 Task: Add Peanut Butter Cookies to the cart.
Action: Mouse moved to (931, 346)
Screenshot: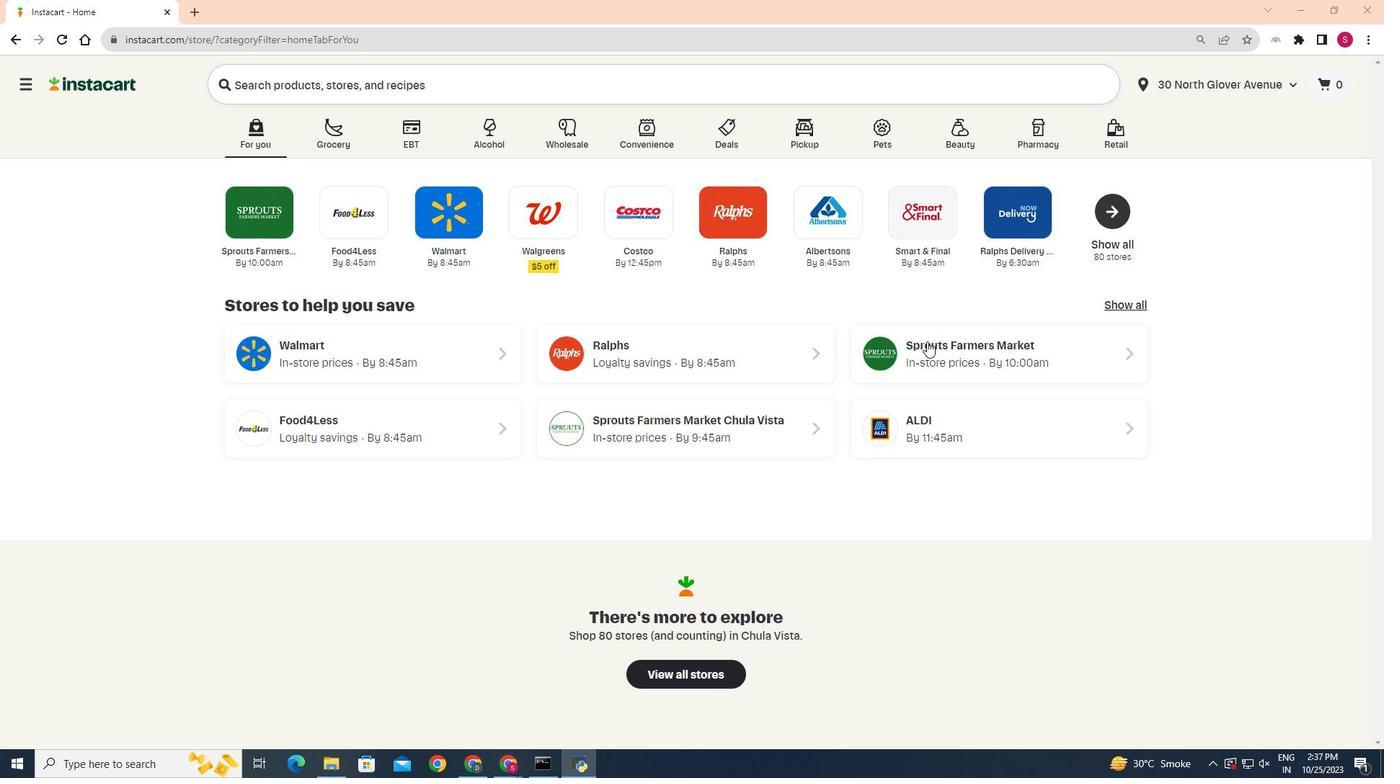 
Action: Mouse pressed left at (931, 346)
Screenshot: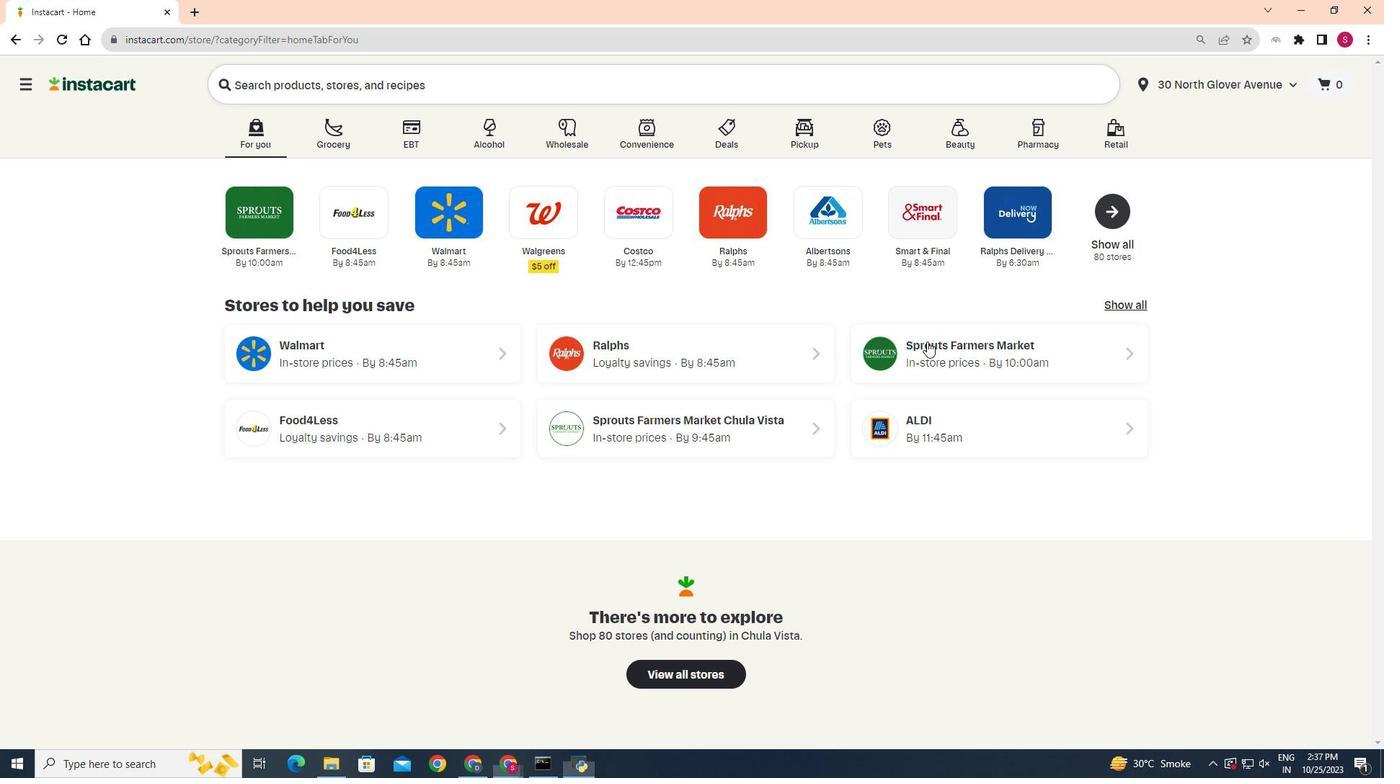 
Action: Mouse moved to (52, 632)
Screenshot: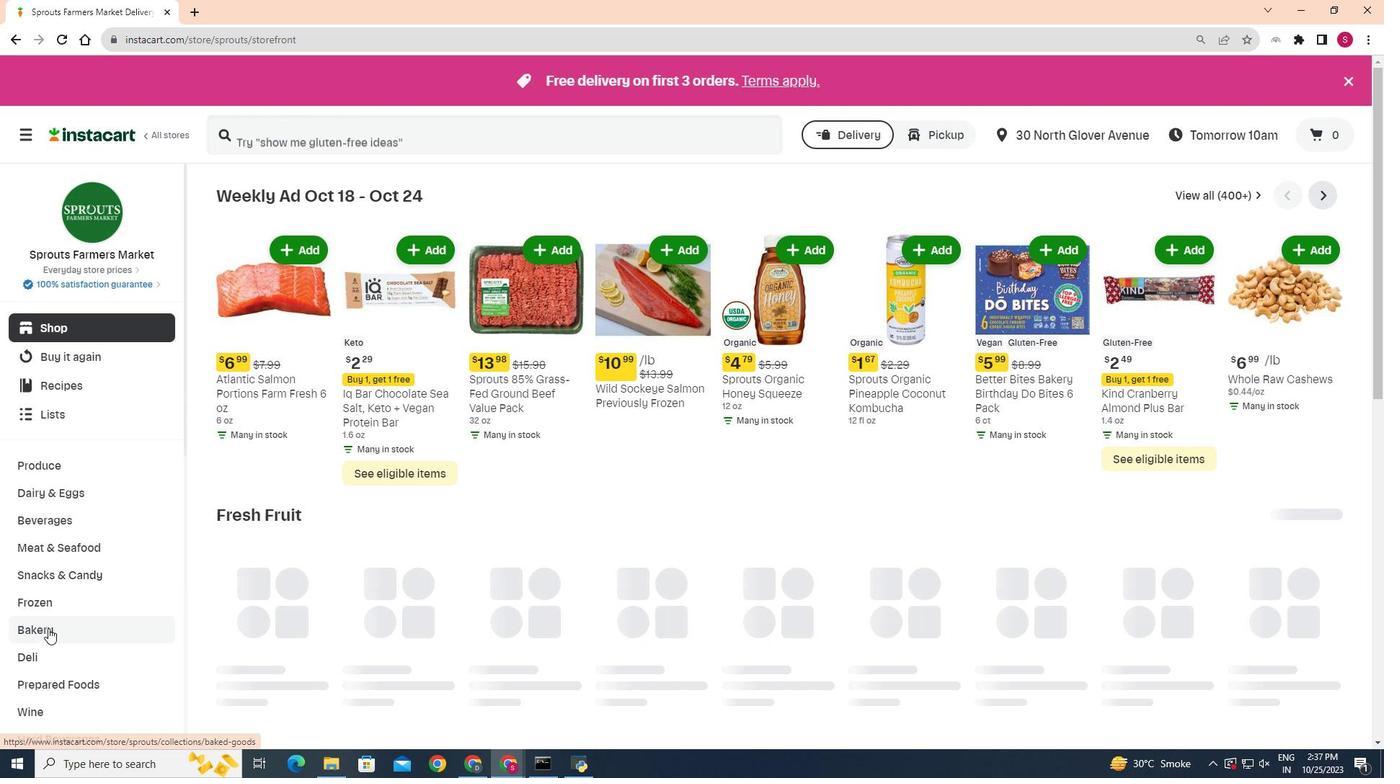 
Action: Mouse pressed left at (52, 632)
Screenshot: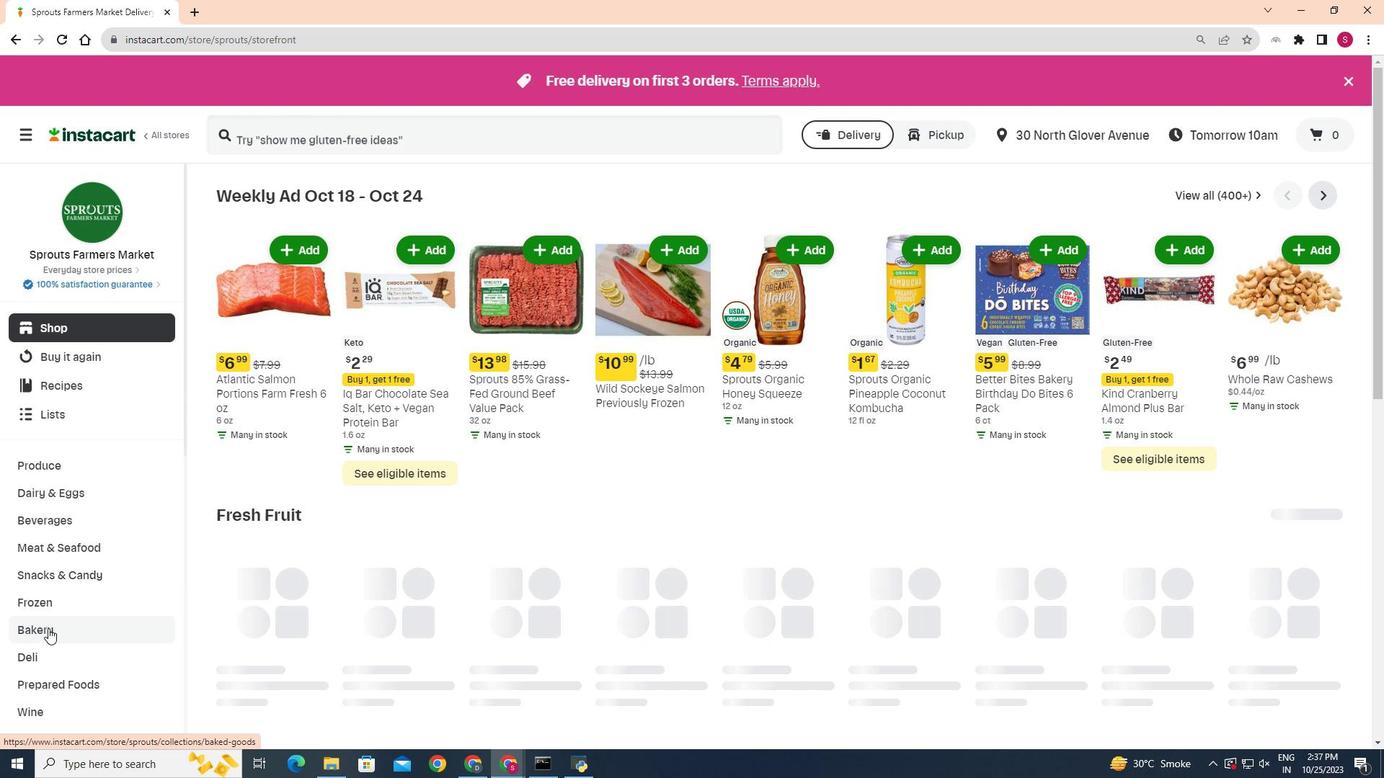 
Action: Mouse moved to (484, 232)
Screenshot: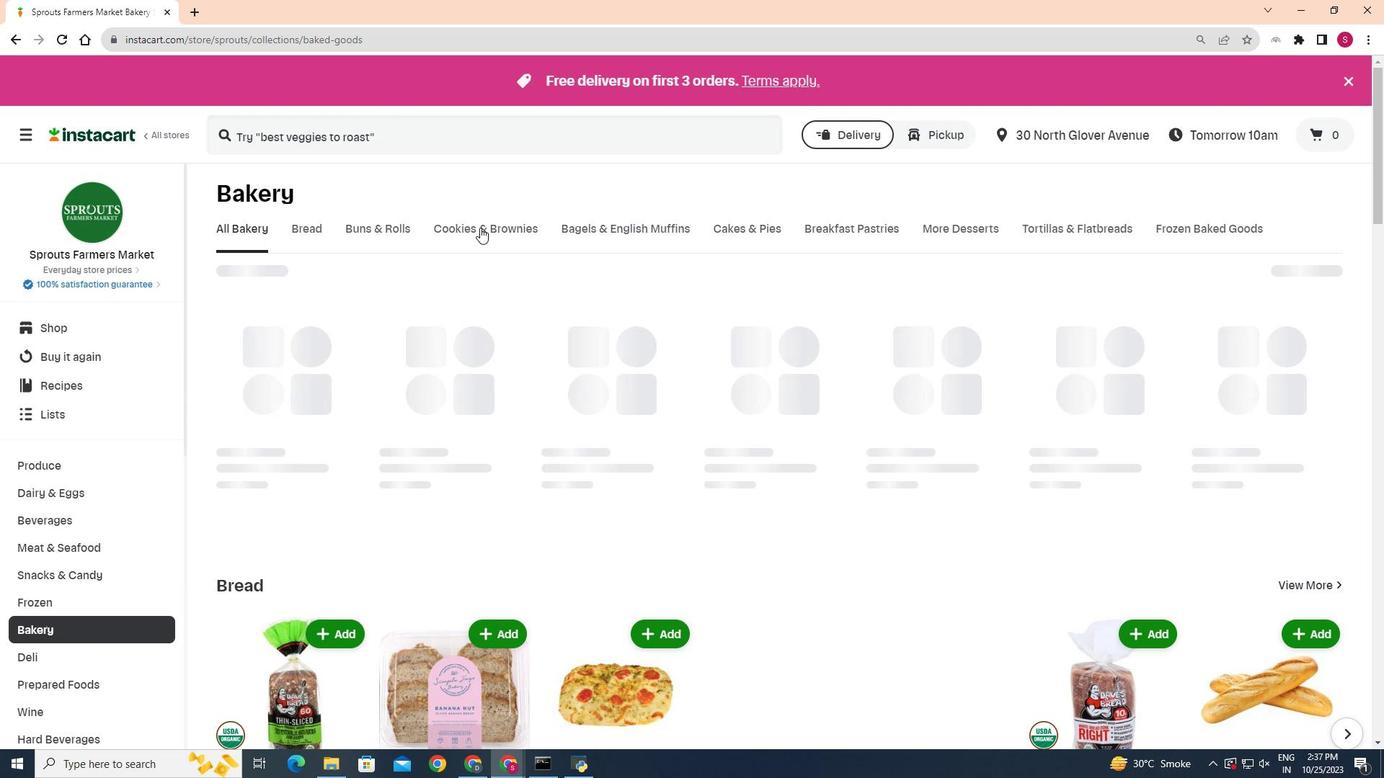 
Action: Mouse pressed left at (484, 232)
Screenshot: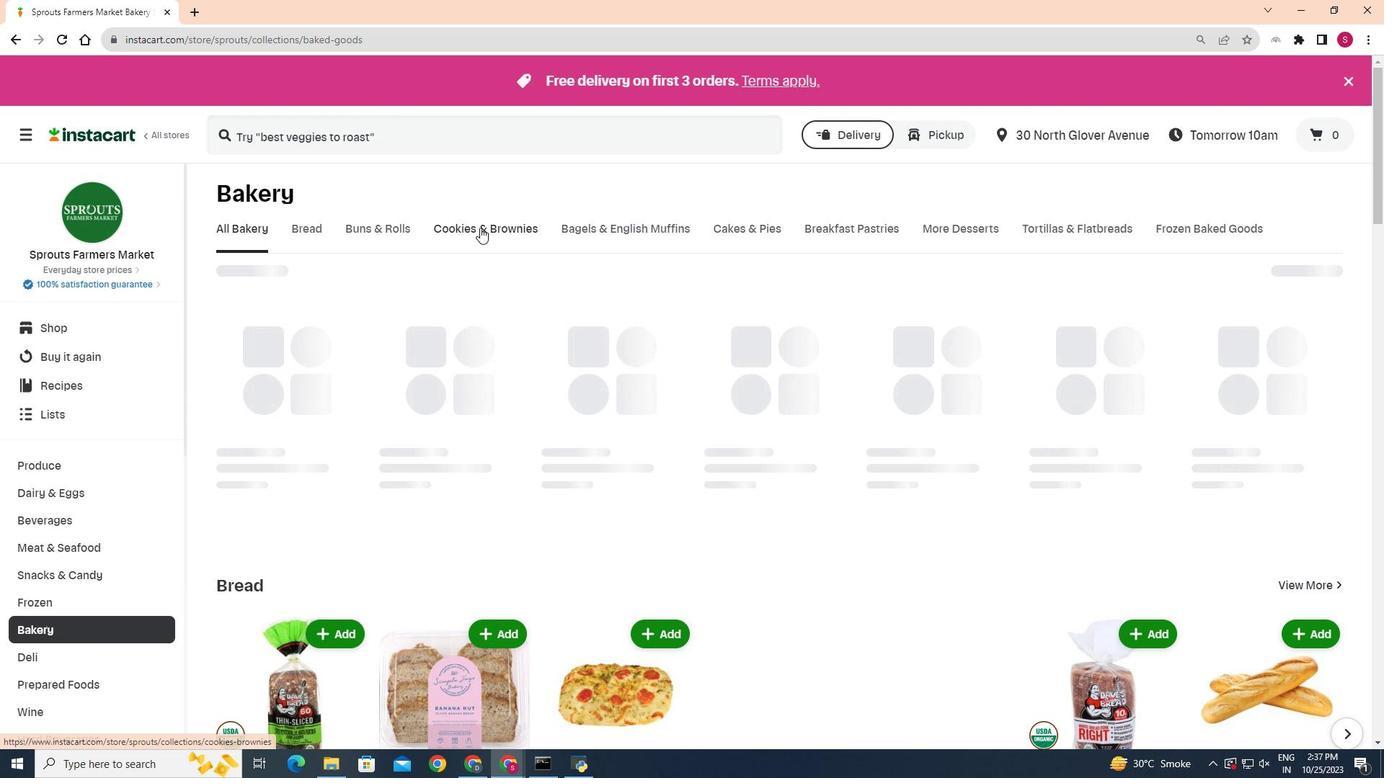 
Action: Mouse moved to (290, 301)
Screenshot: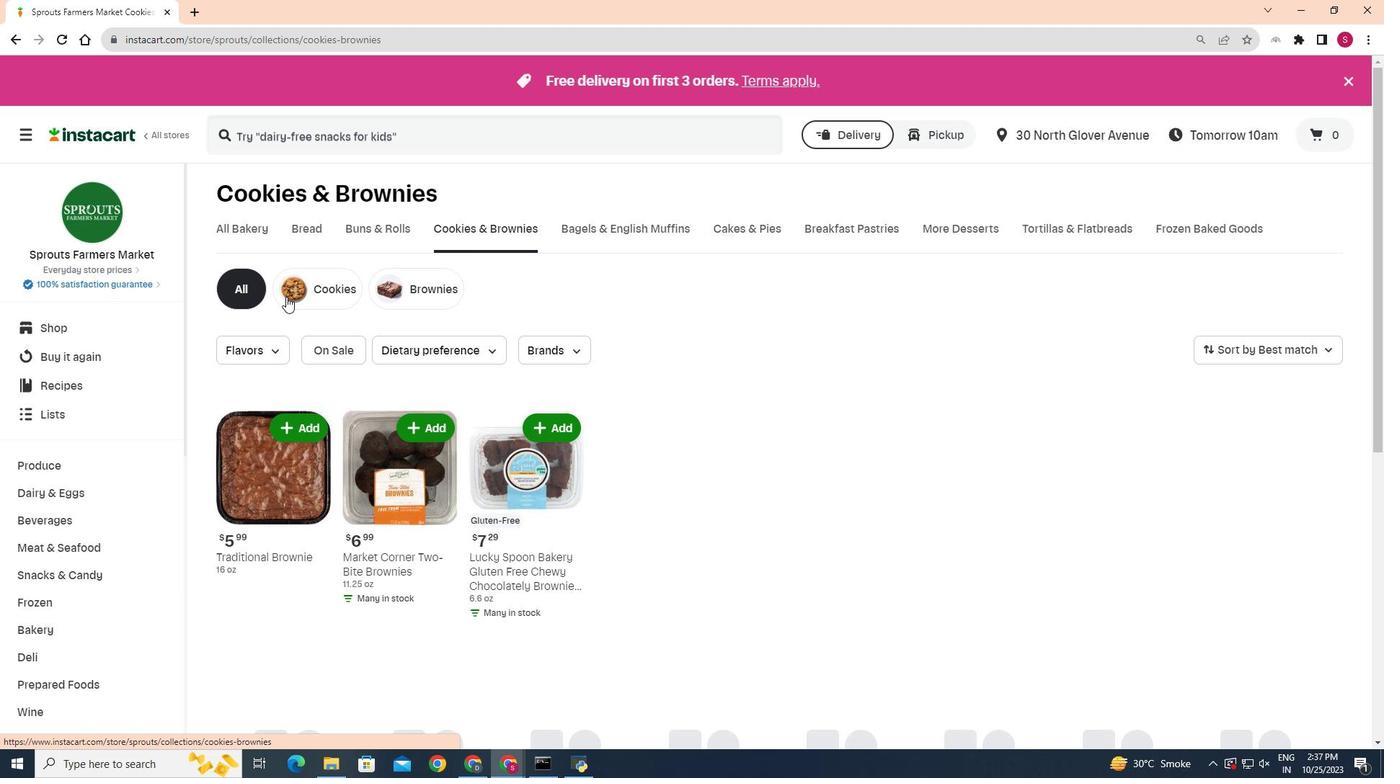 
Action: Mouse pressed left at (290, 301)
Screenshot: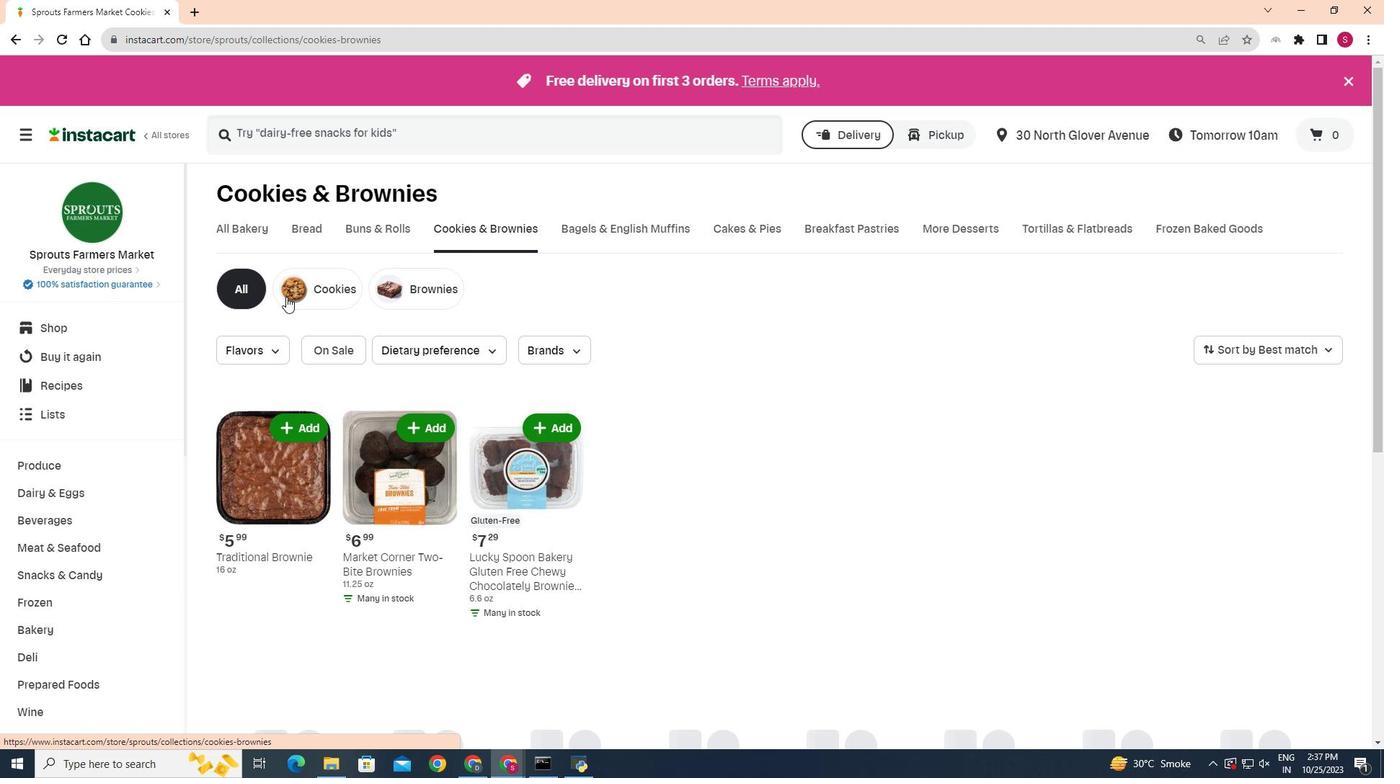 
Action: Mouse moved to (329, 290)
Screenshot: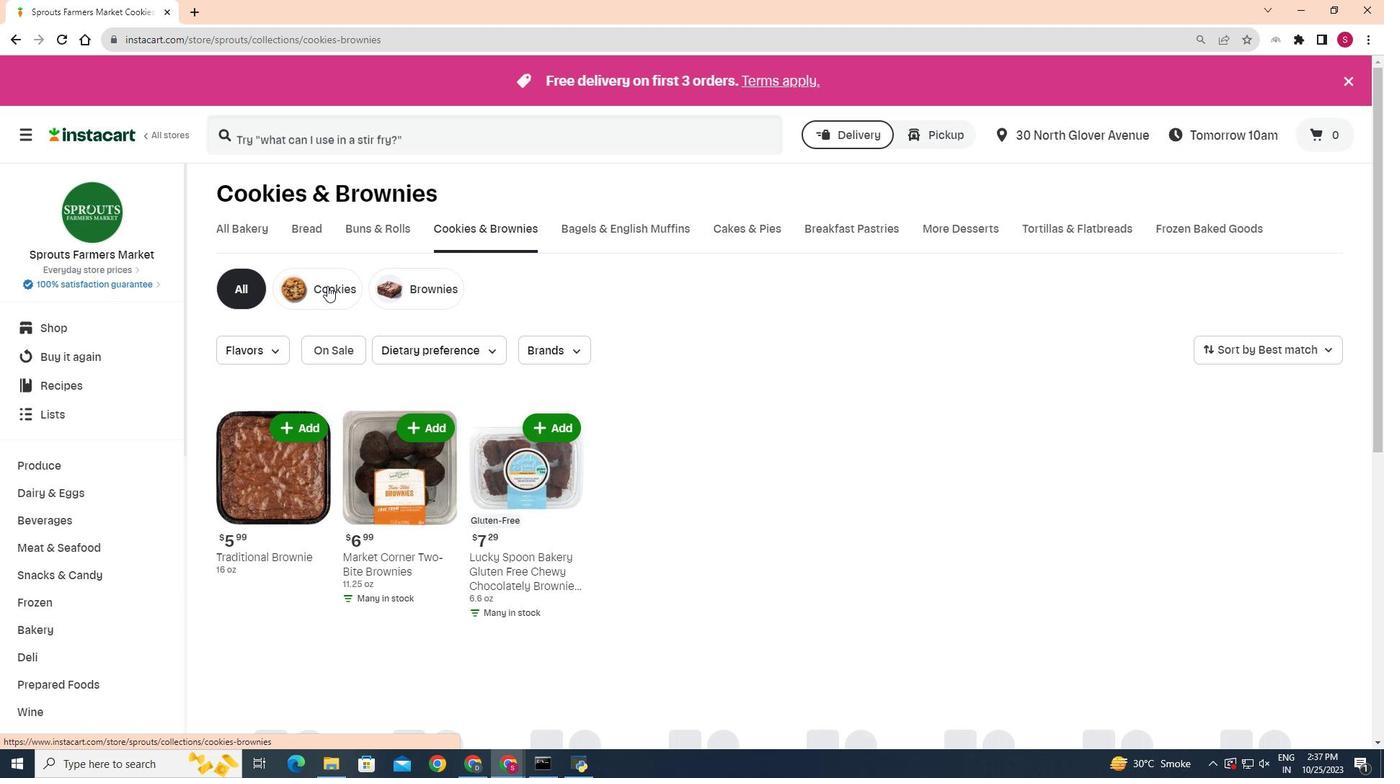 
Action: Mouse pressed left at (329, 290)
Screenshot: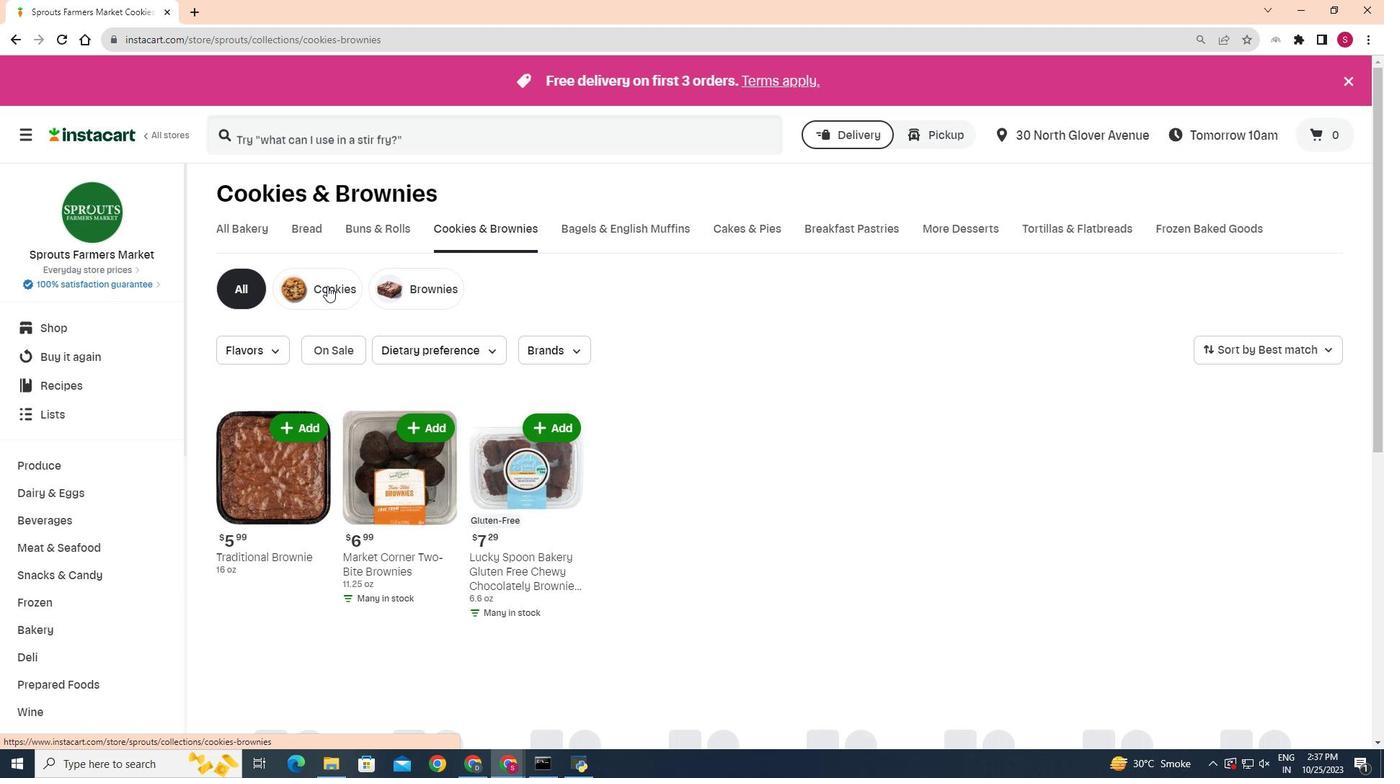
Action: Mouse moved to (747, 477)
Screenshot: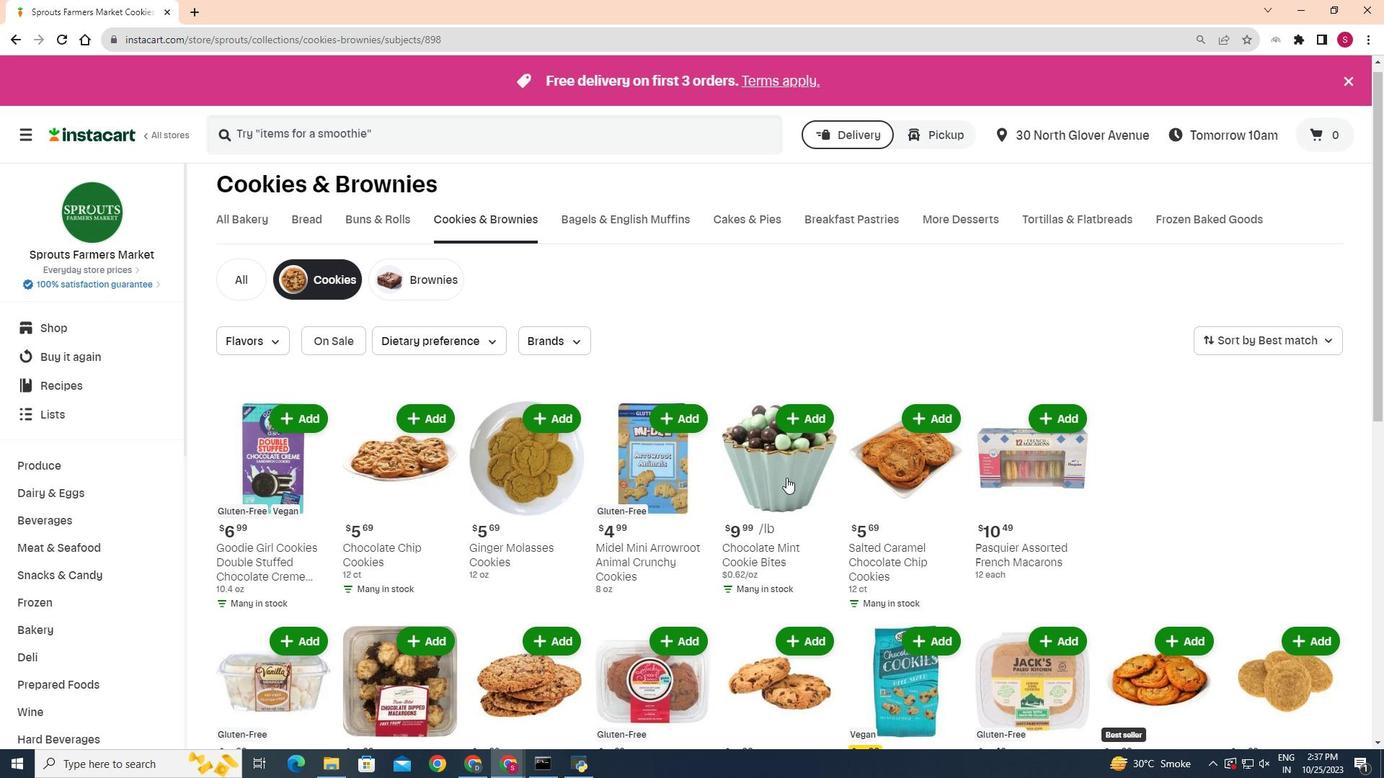 
Action: Mouse scrolled (747, 476) with delta (0, 0)
Screenshot: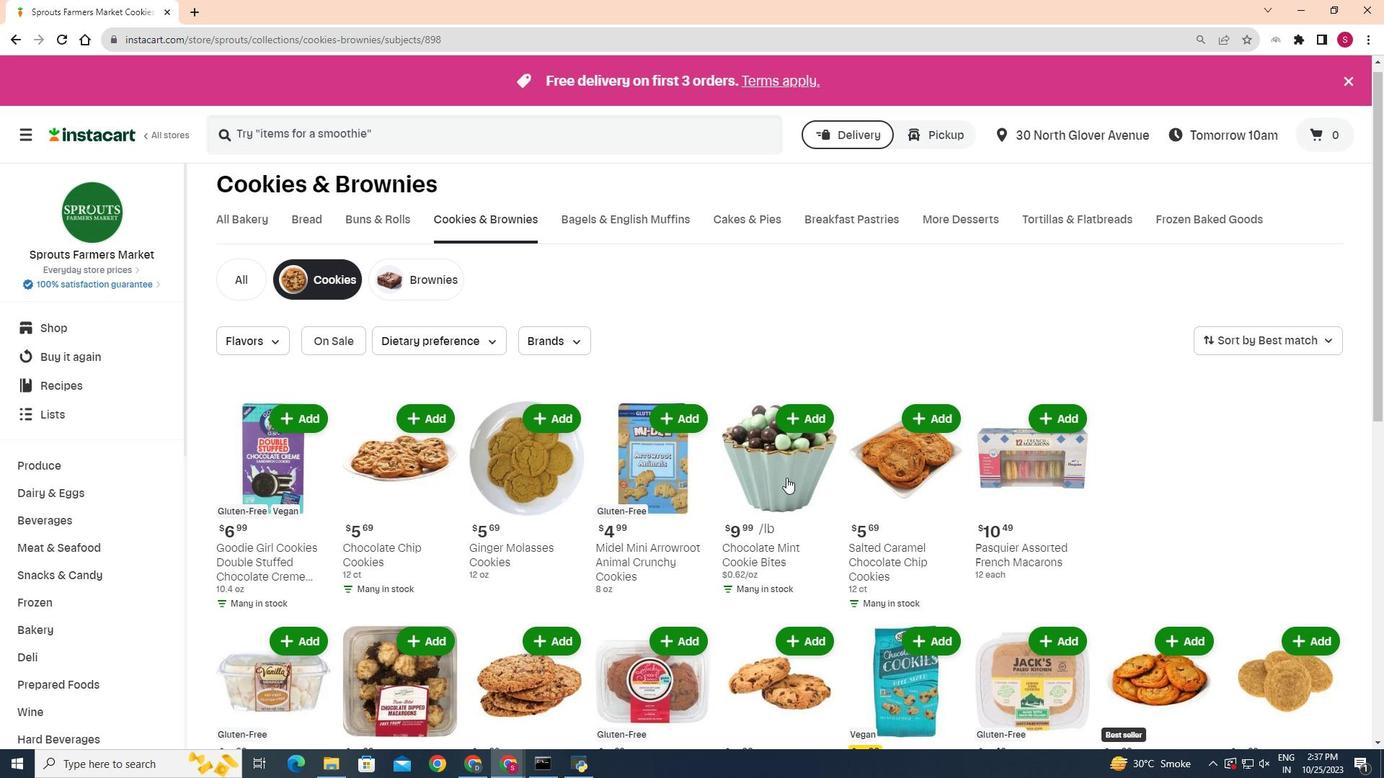 
Action: Mouse moved to (1067, 472)
Screenshot: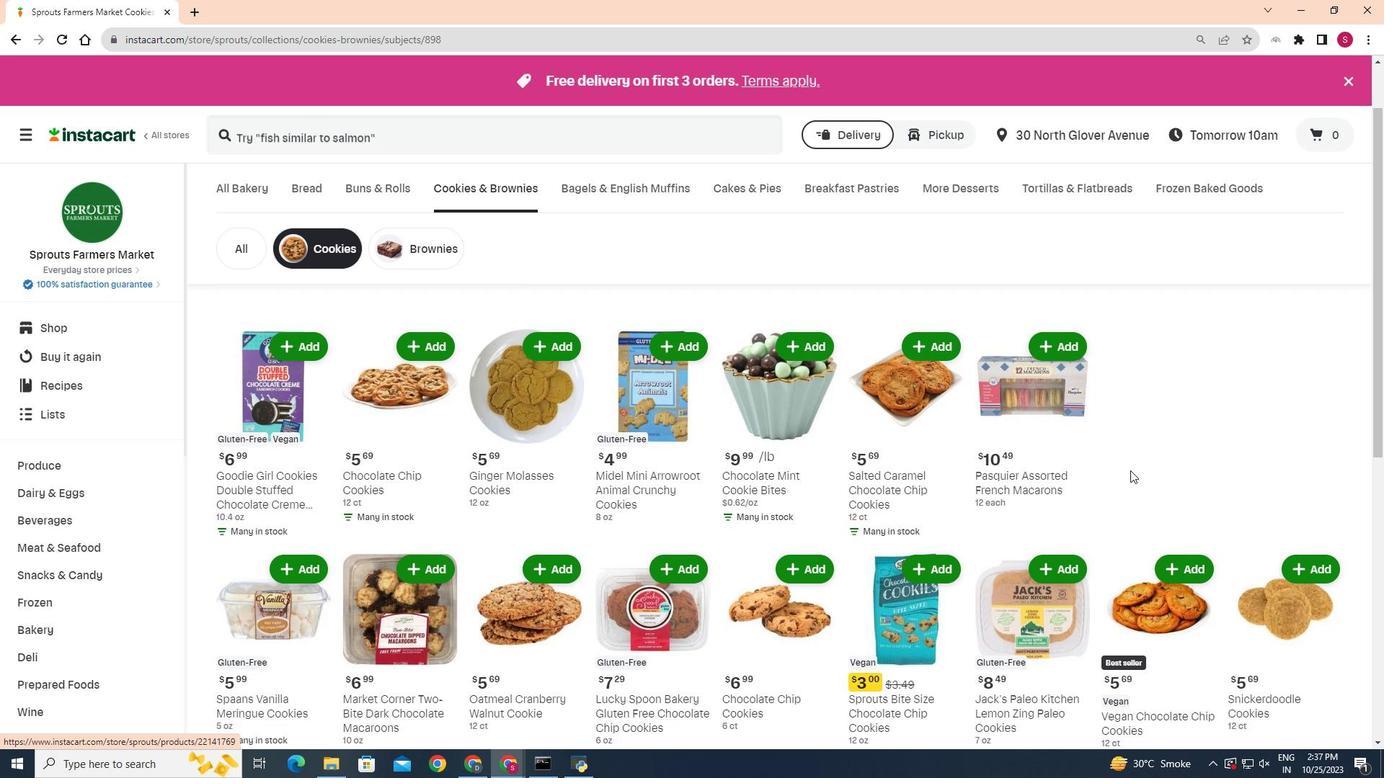 
Action: Mouse scrolled (1067, 471) with delta (0, 0)
Screenshot: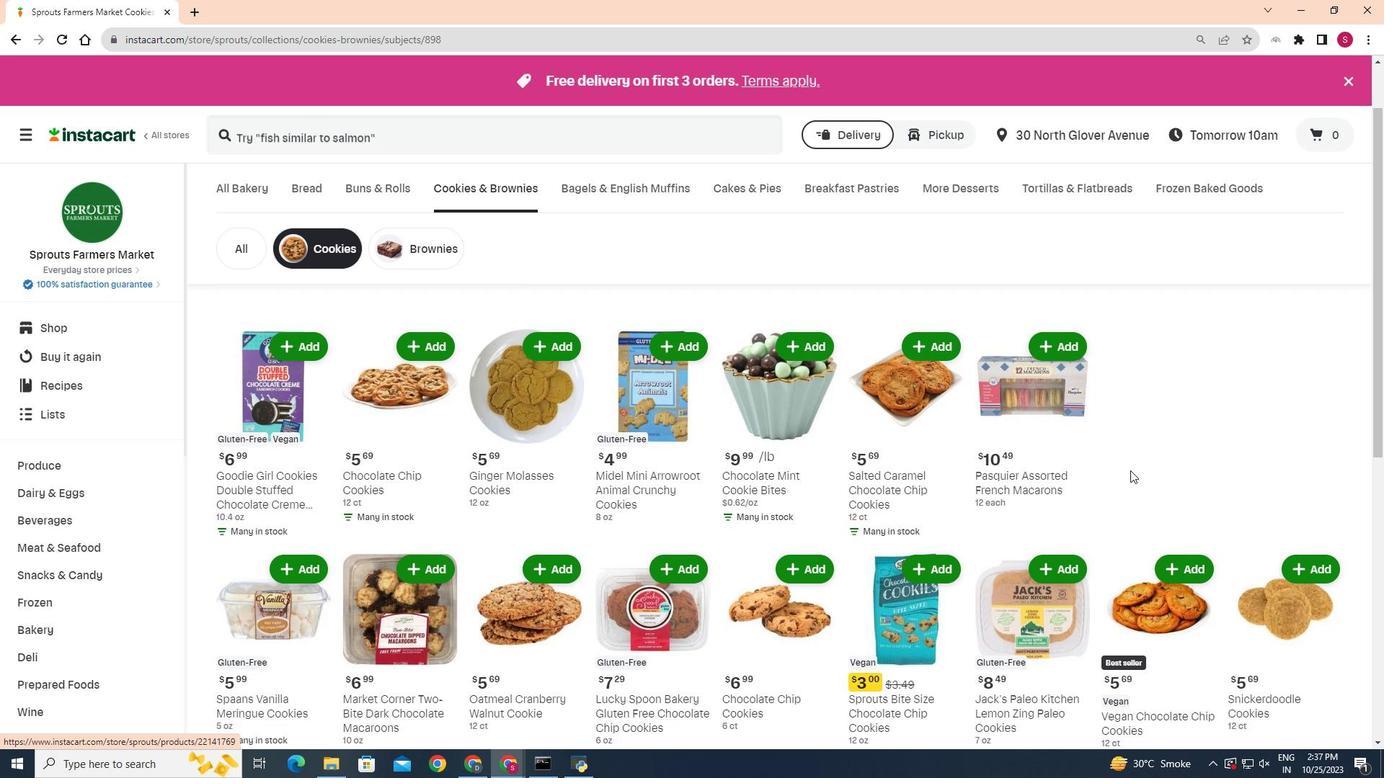 
Action: Mouse moved to (1271, 545)
Screenshot: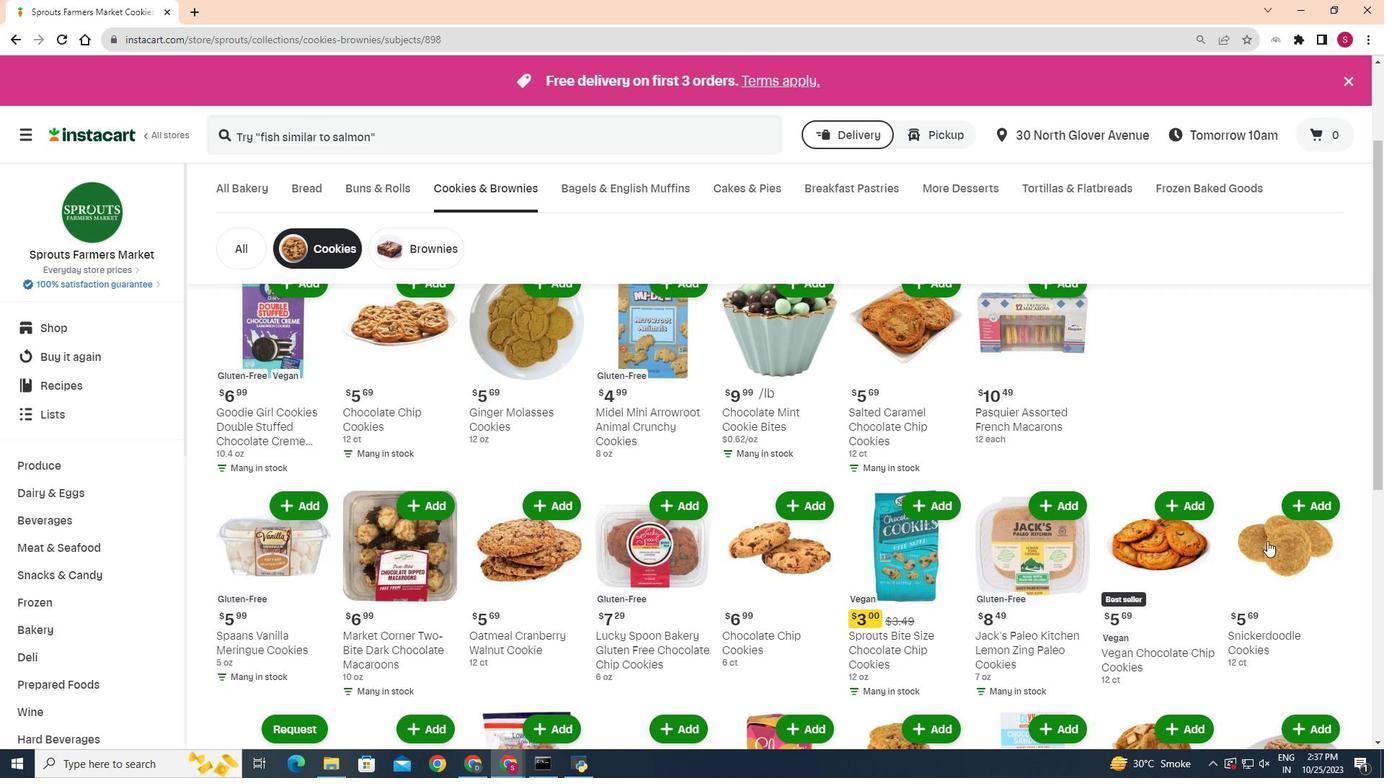 
Action: Mouse scrolled (1271, 544) with delta (0, 0)
Screenshot: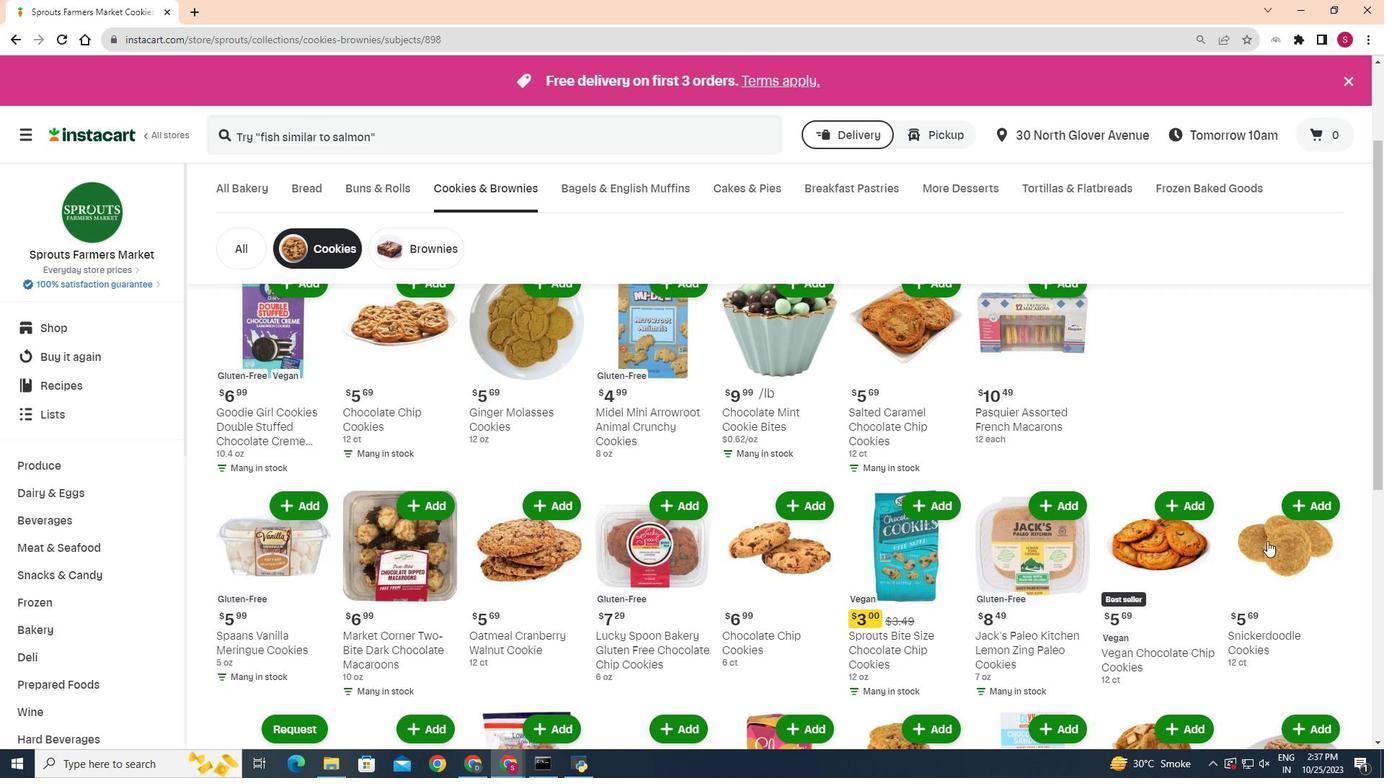 
Action: Mouse scrolled (1271, 544) with delta (0, 0)
Screenshot: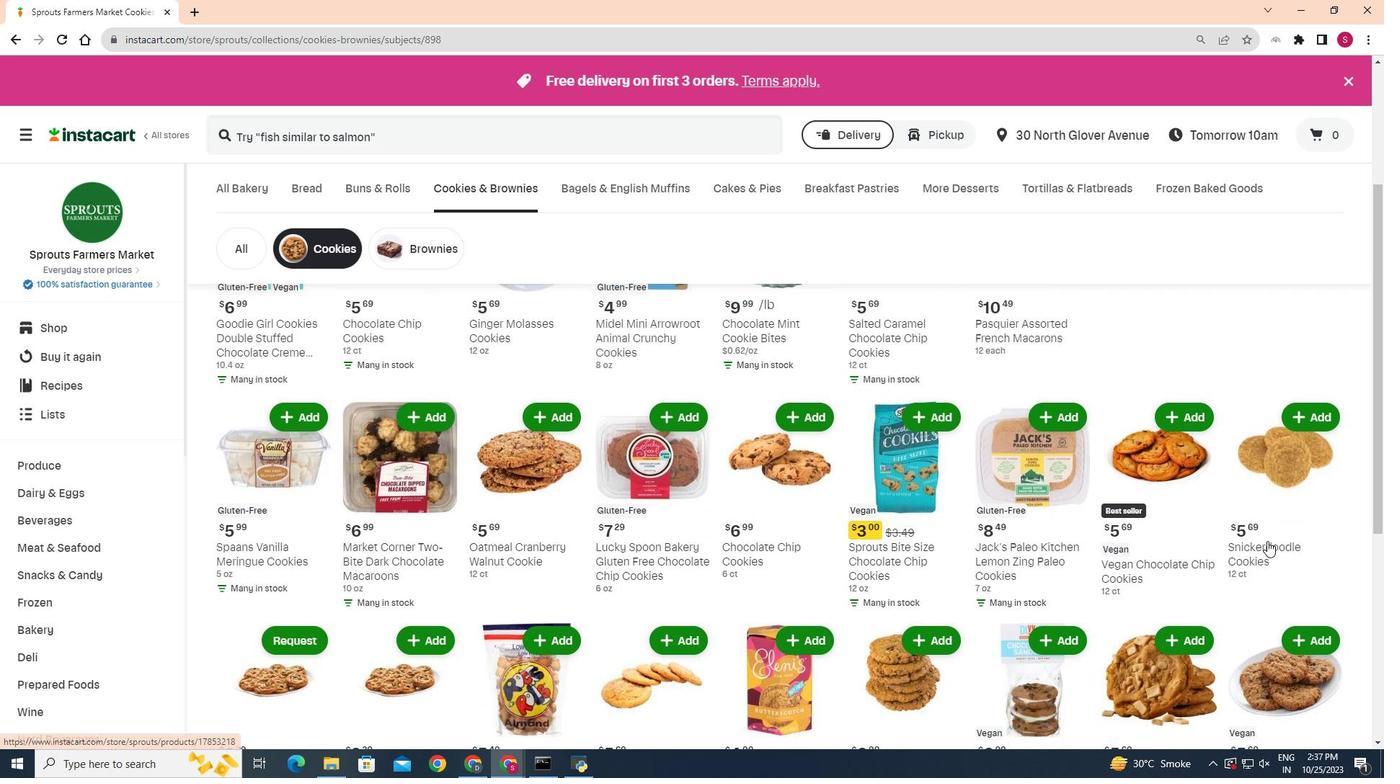 
Action: Mouse moved to (681, 470)
Screenshot: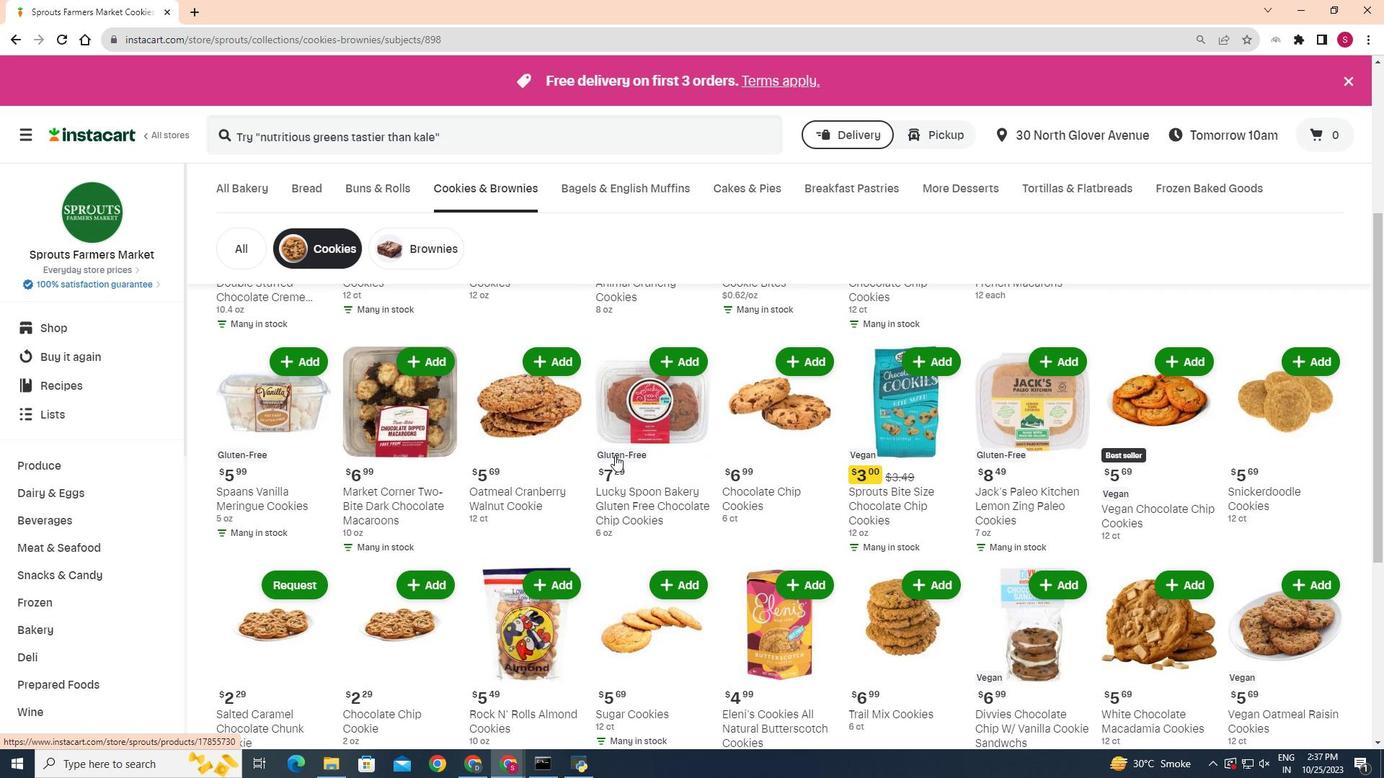 
Action: Mouse scrolled (681, 469) with delta (0, 0)
Screenshot: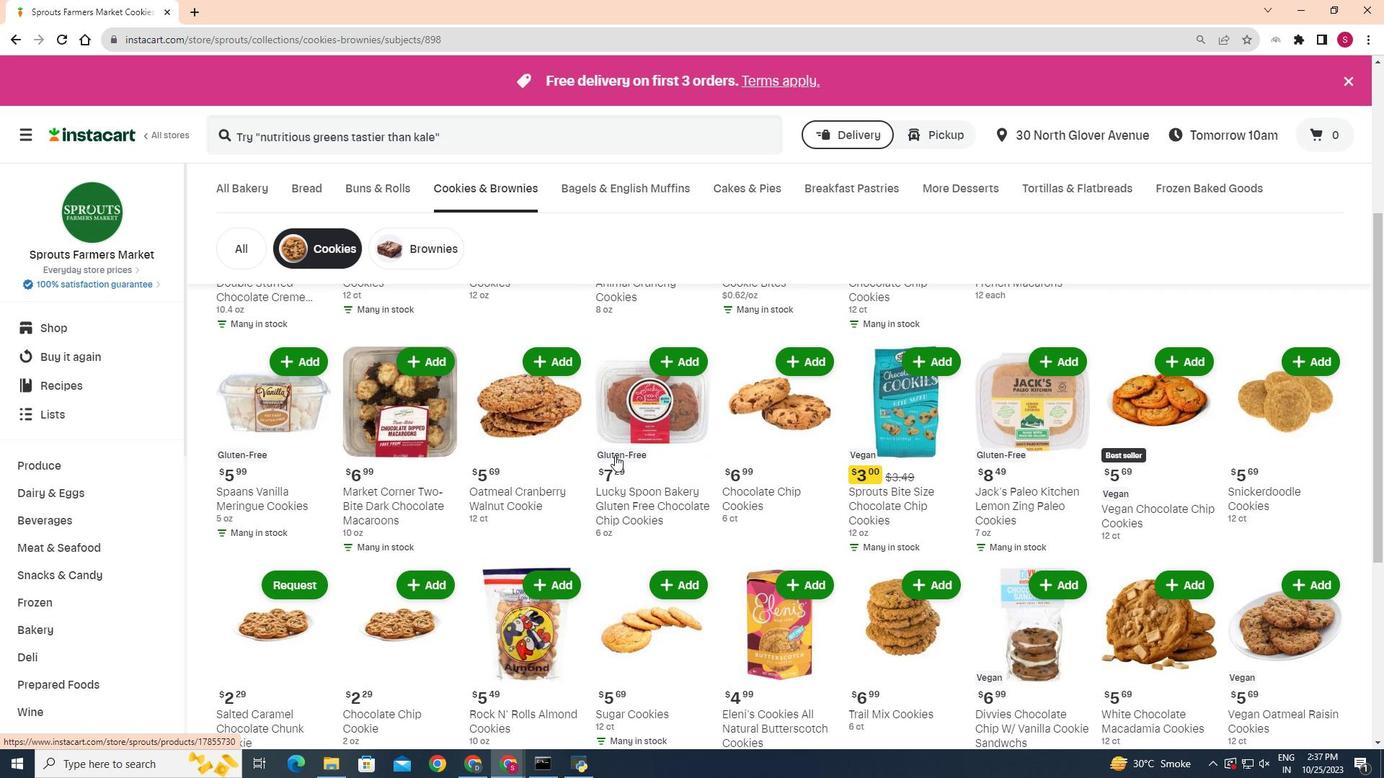 
Action: Mouse moved to (446, 426)
Screenshot: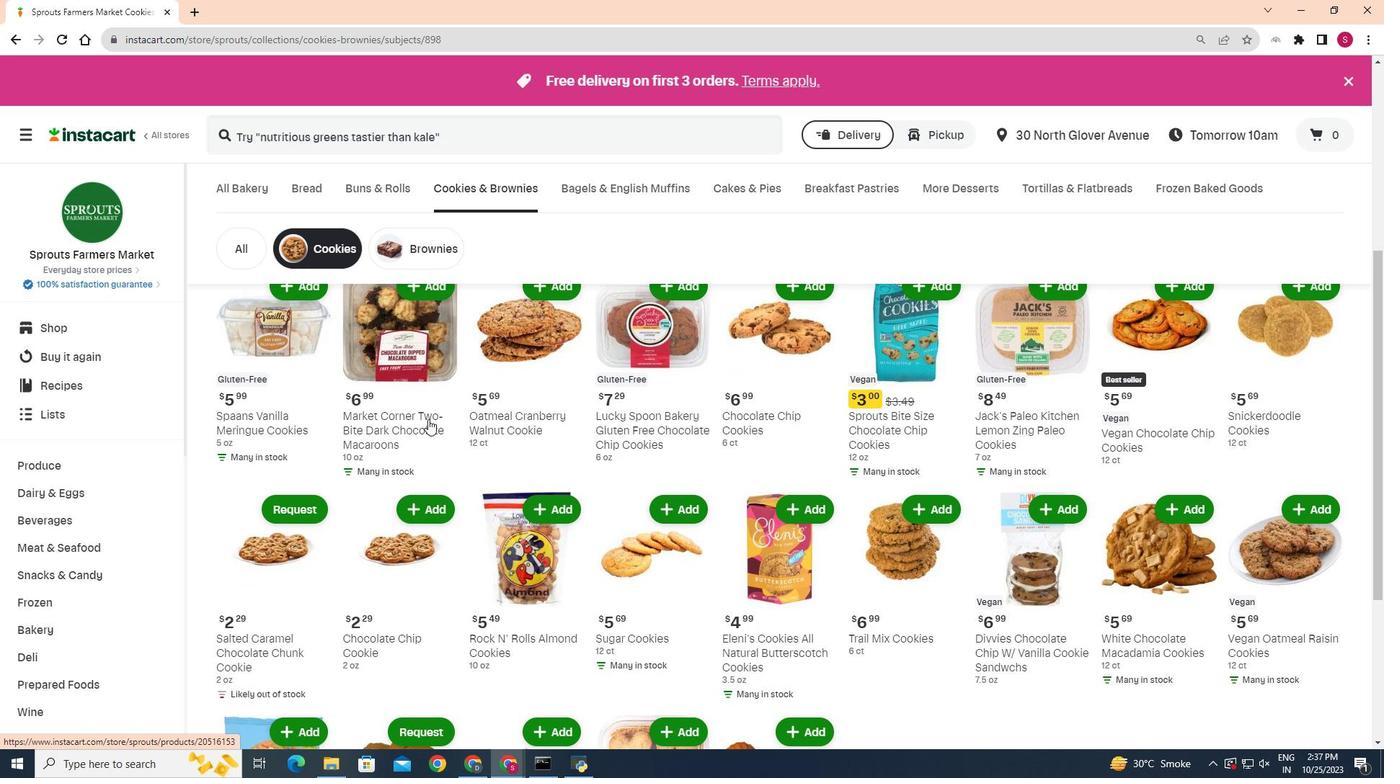 
Action: Mouse scrolled (446, 426) with delta (0, 0)
Screenshot: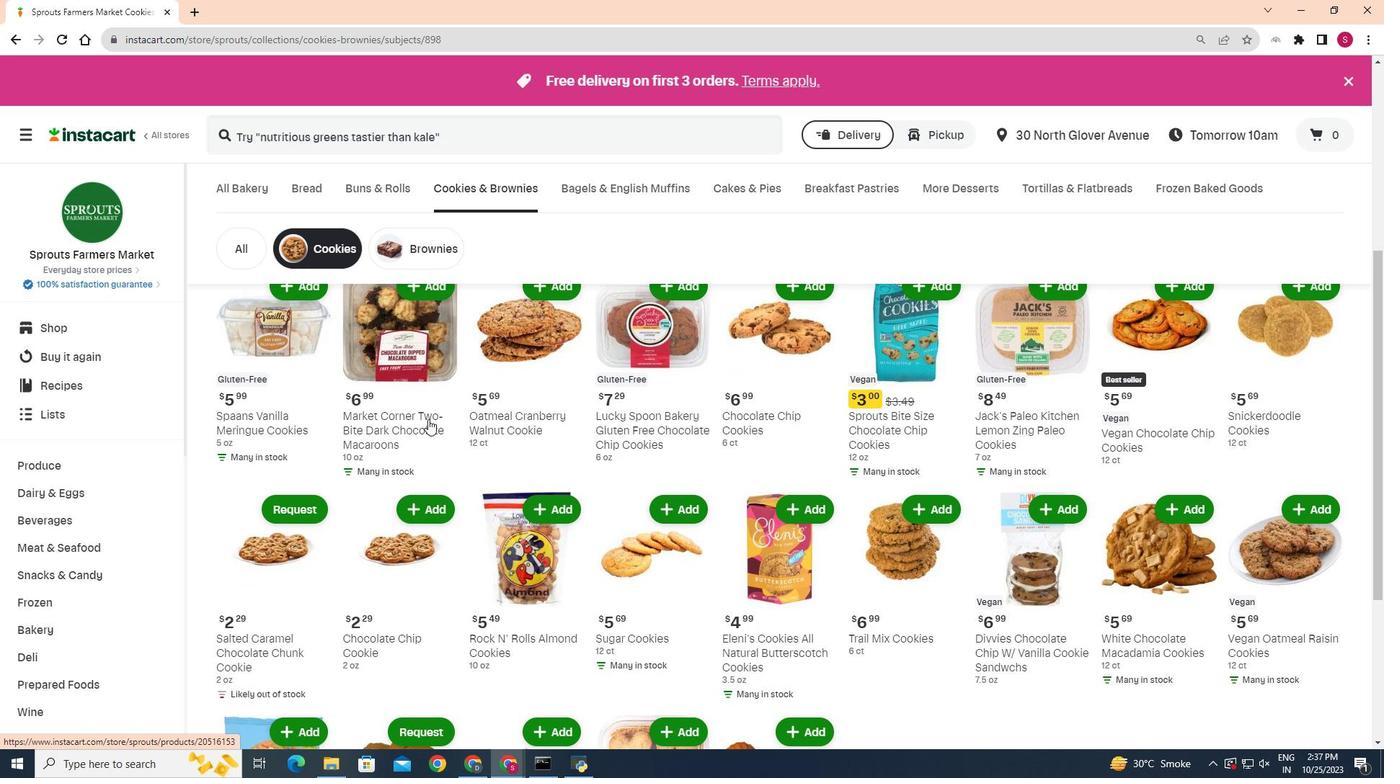 
Action: Mouse moved to (840, 542)
Screenshot: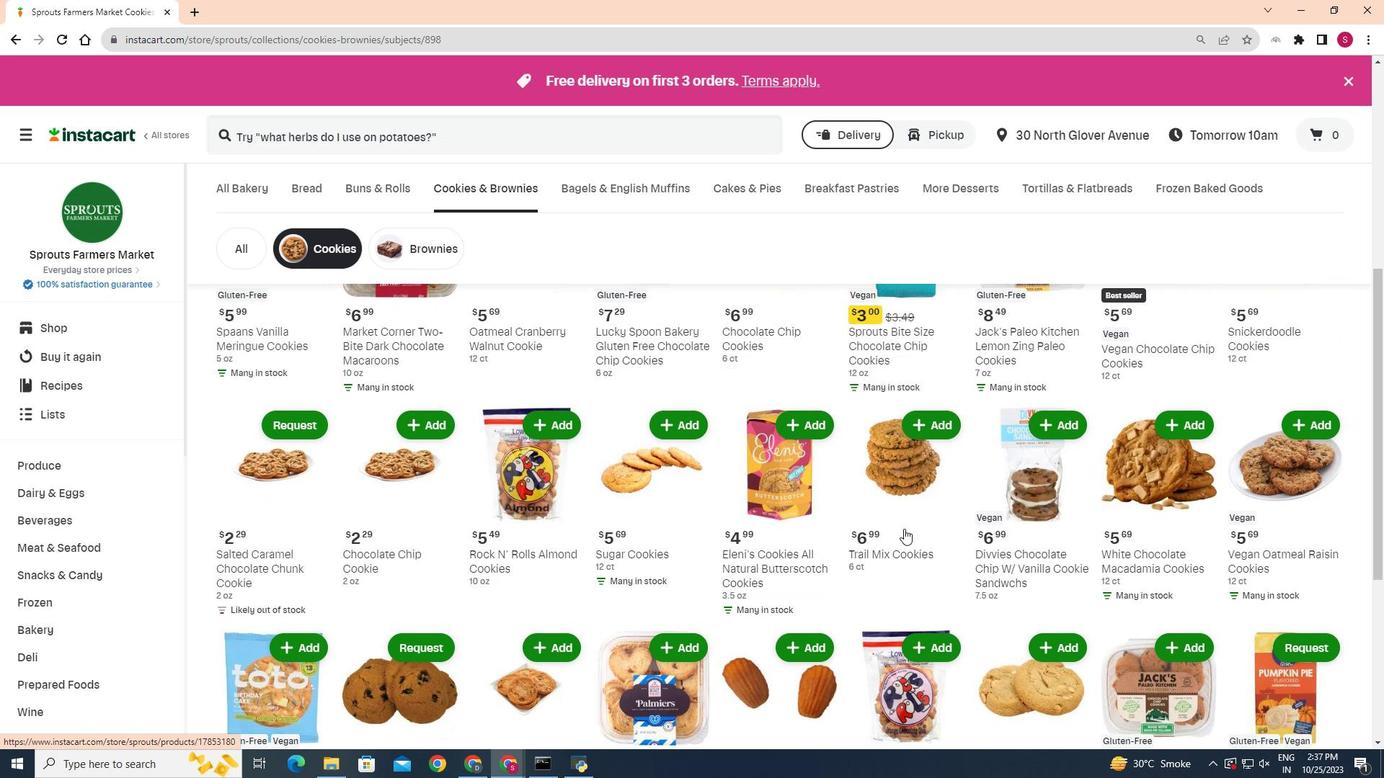 
Action: Mouse scrolled (840, 541) with delta (0, 0)
Screenshot: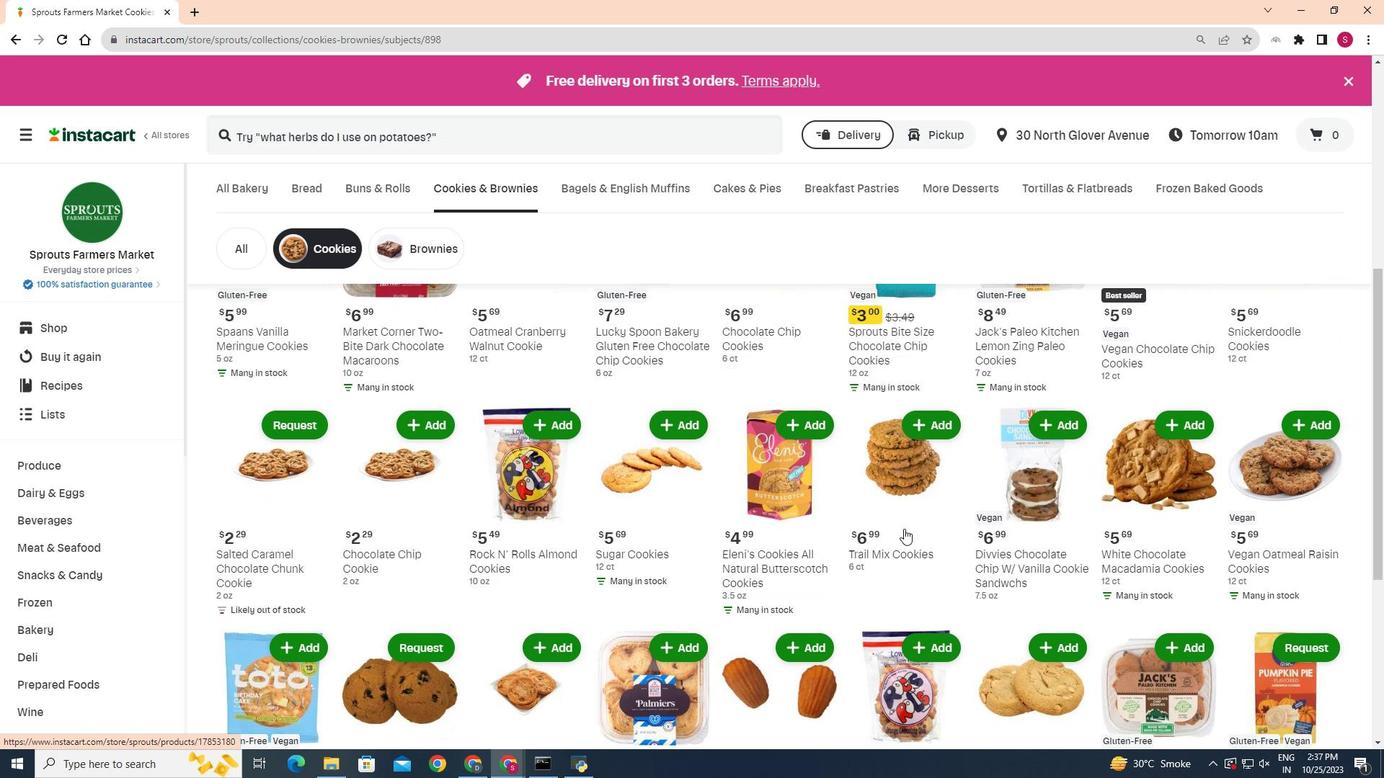 
Action: Mouse moved to (1040, 528)
Screenshot: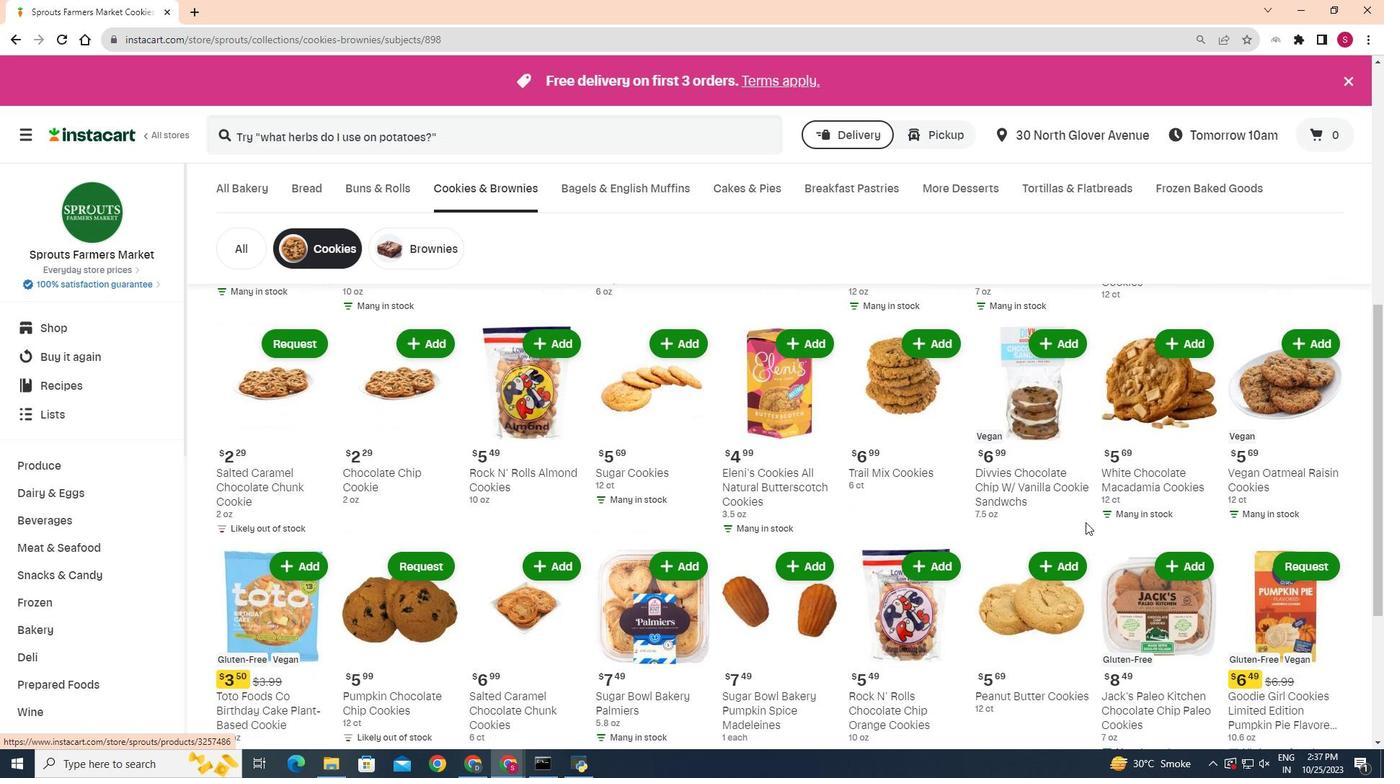
Action: Mouse scrolled (1040, 527) with delta (0, 0)
Screenshot: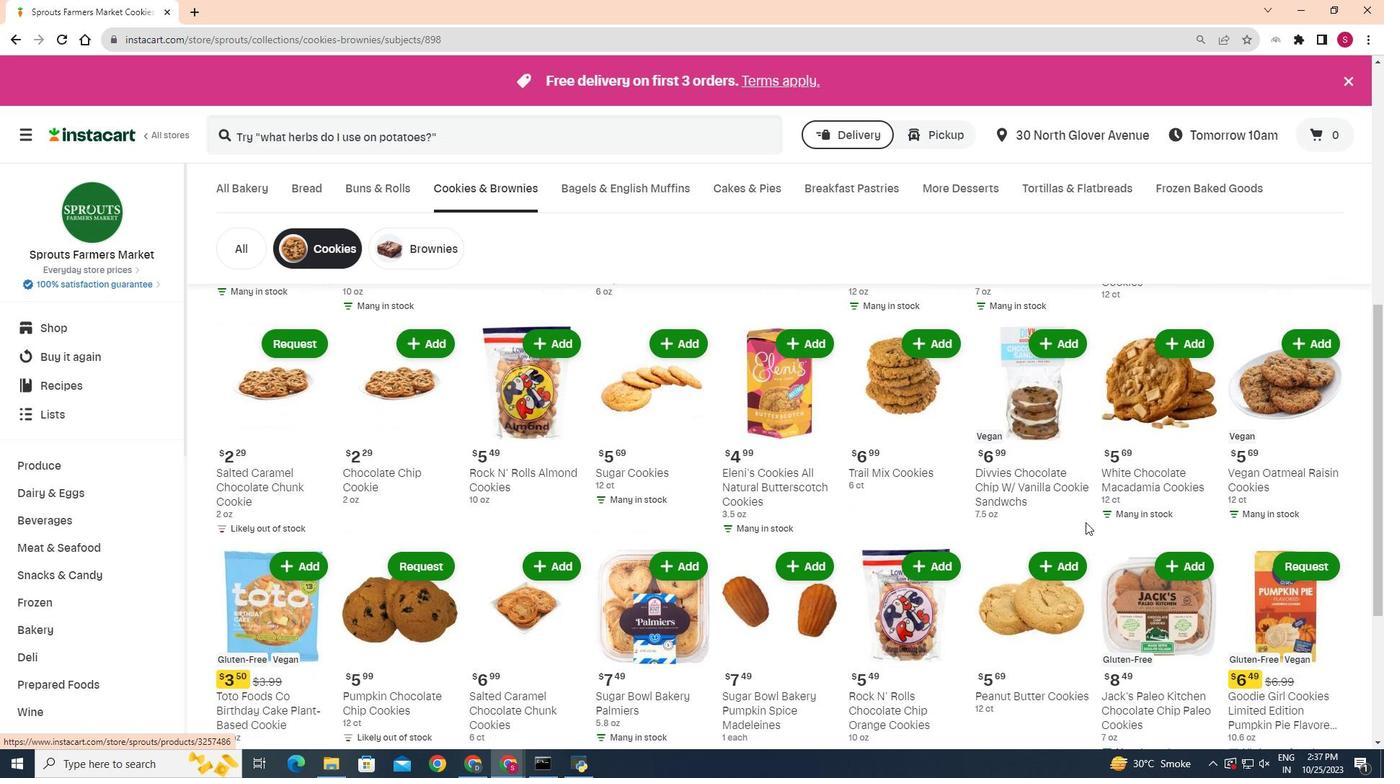 
Action: Mouse moved to (1159, 602)
Screenshot: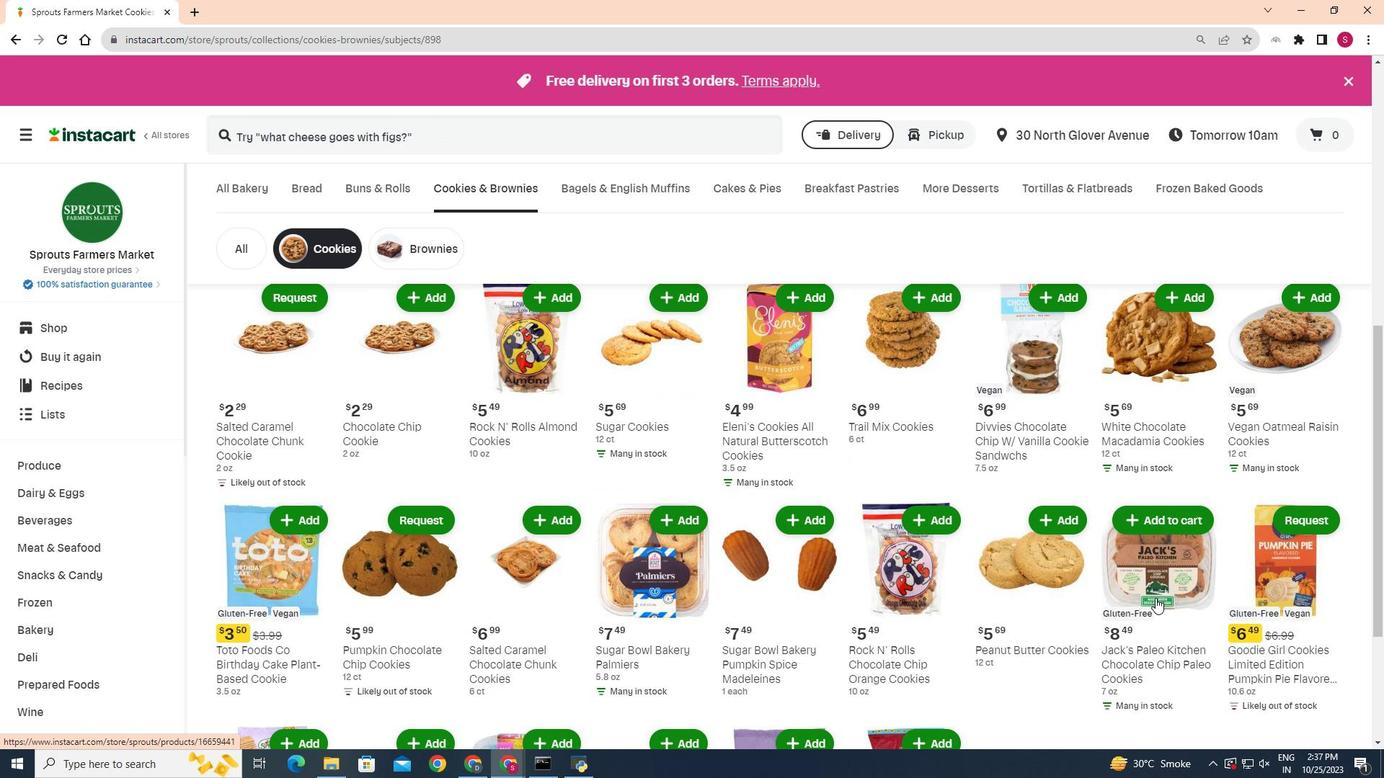 
Action: Mouse scrolled (1159, 601) with delta (0, 0)
Screenshot: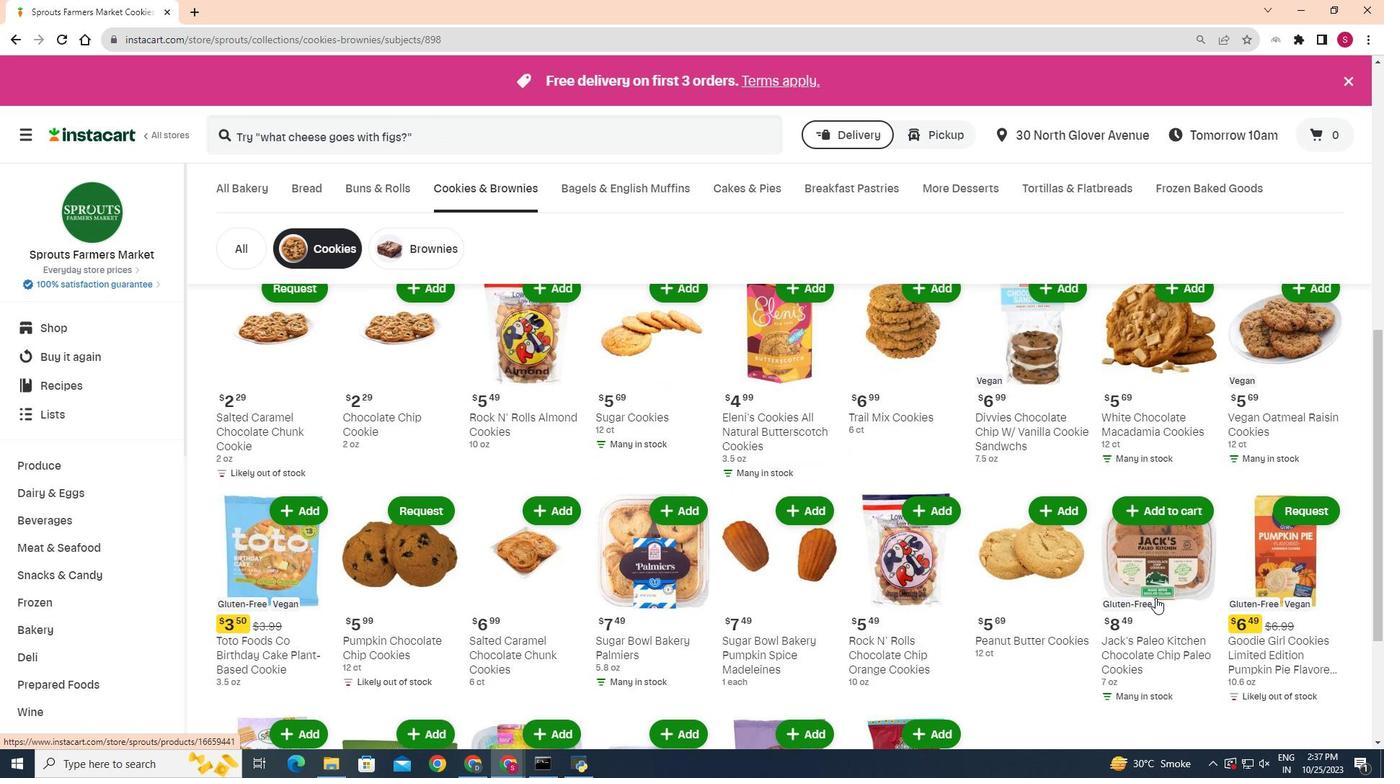 
Action: Mouse moved to (1056, 454)
Screenshot: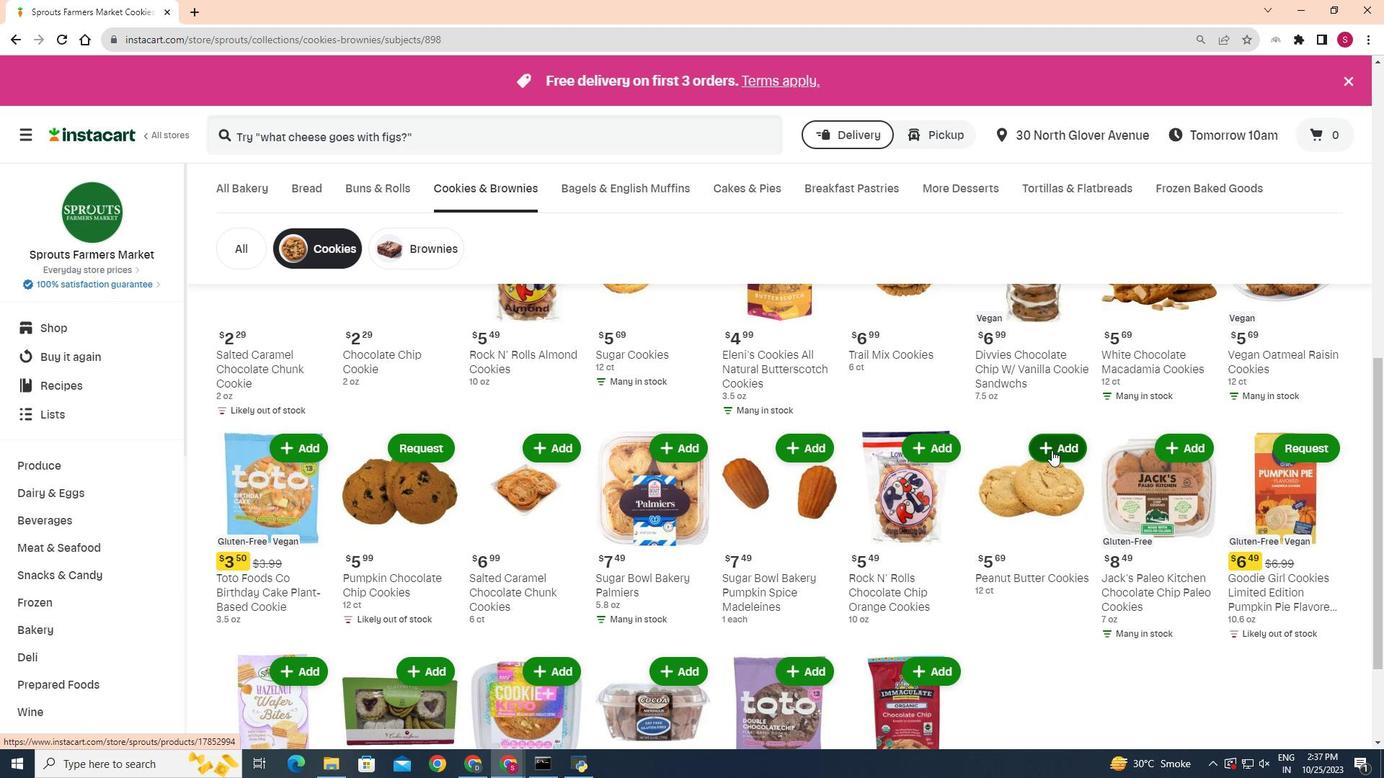 
Action: Mouse pressed left at (1056, 454)
Screenshot: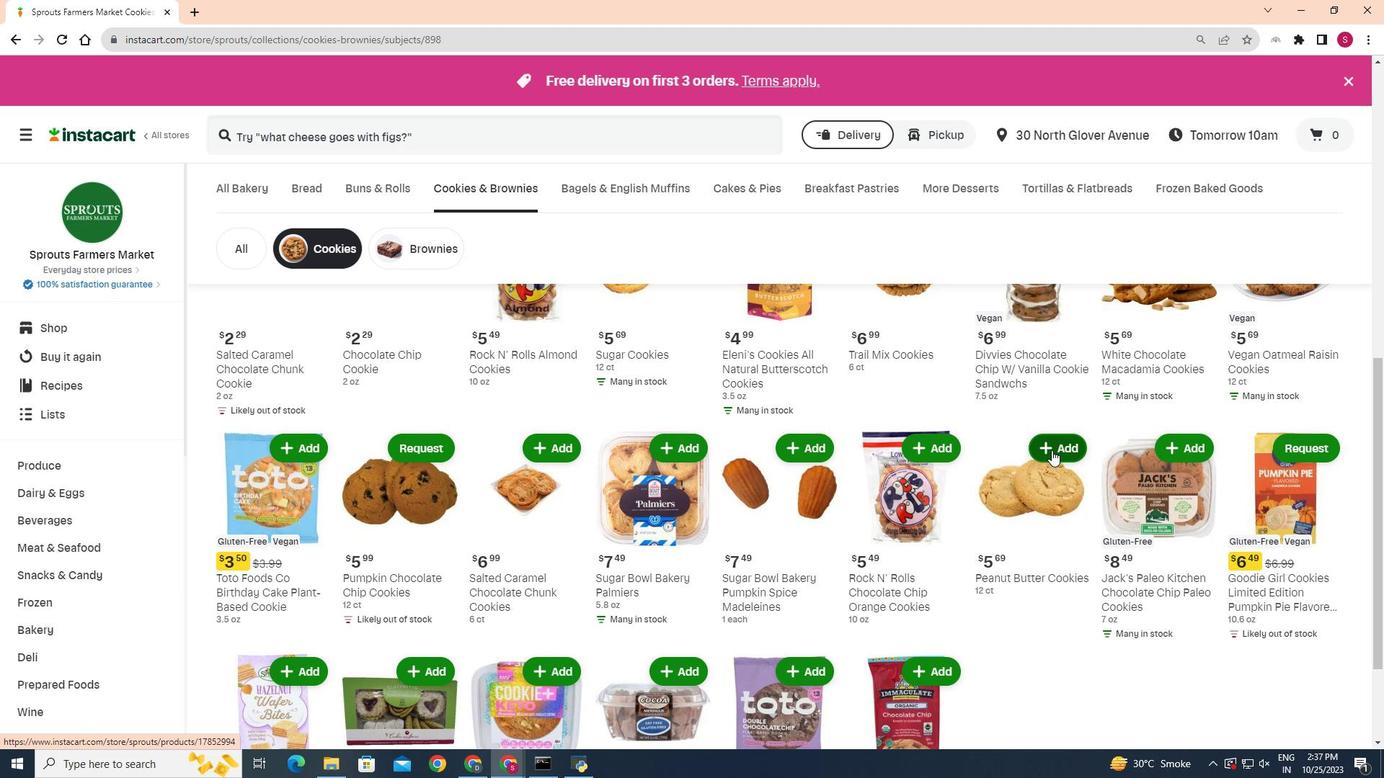 
Action: Mouse moved to (948, 423)
Screenshot: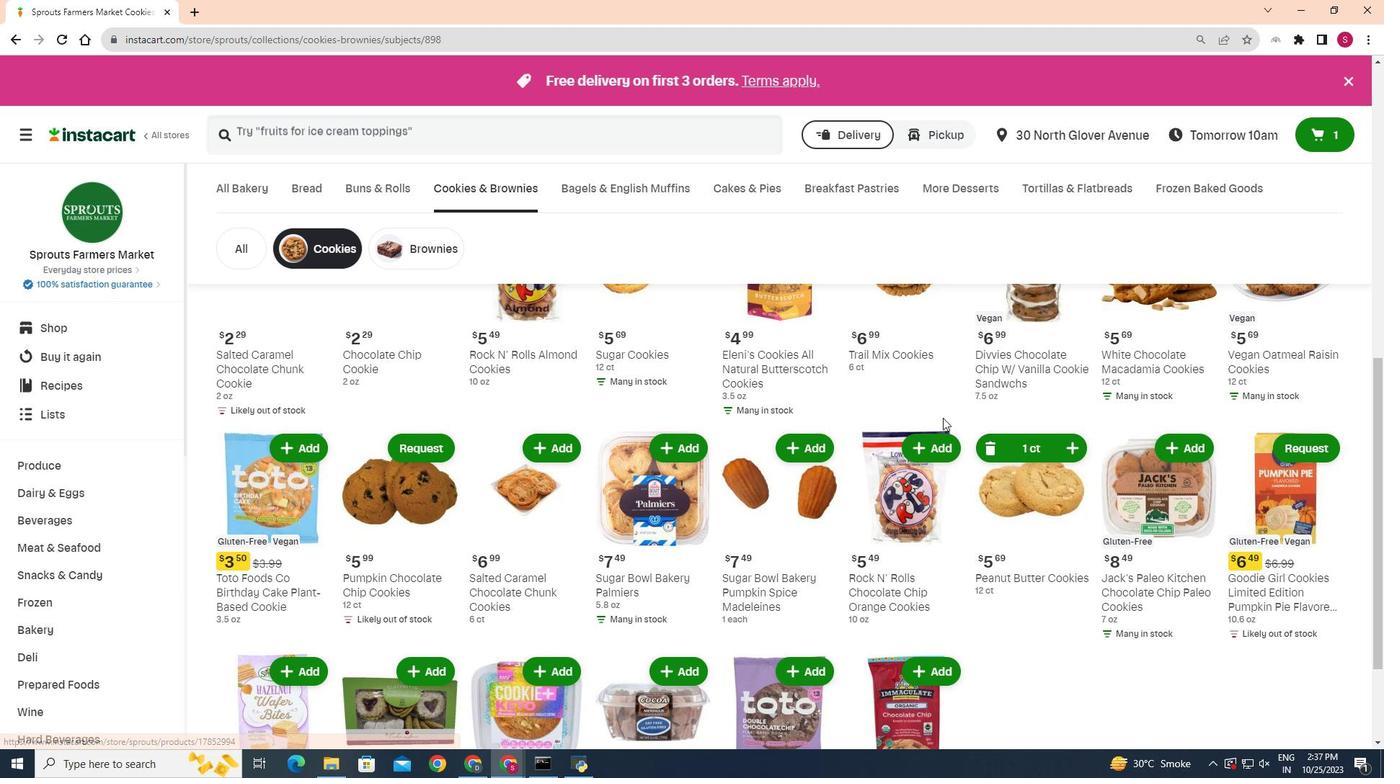 
